Task: Discover beaches for a family vacation between Myrtle Beach, South Carolina, and Myrtle Beach State Park, South Carolina.
Action: Mouse pressed left at (186, 55)
Screenshot: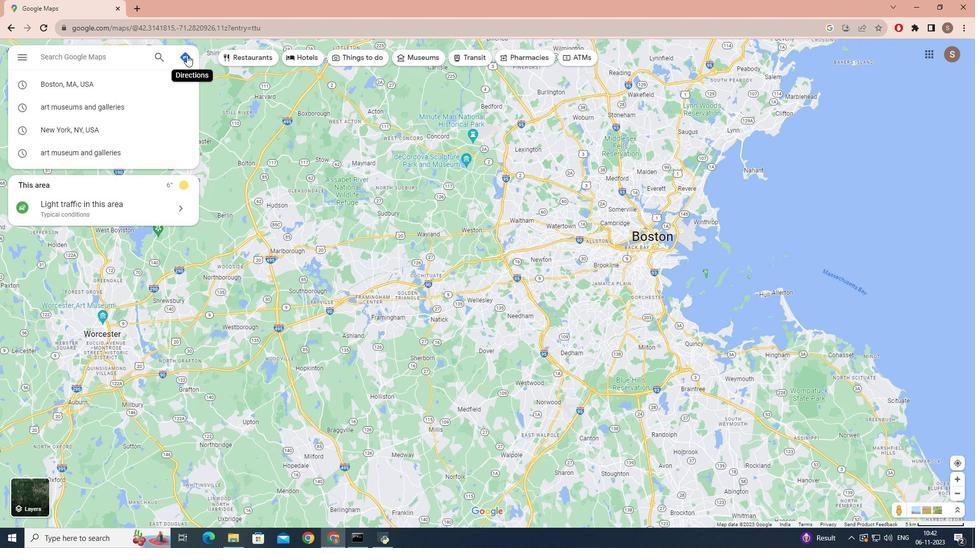
Action: Mouse moved to (120, 87)
Screenshot: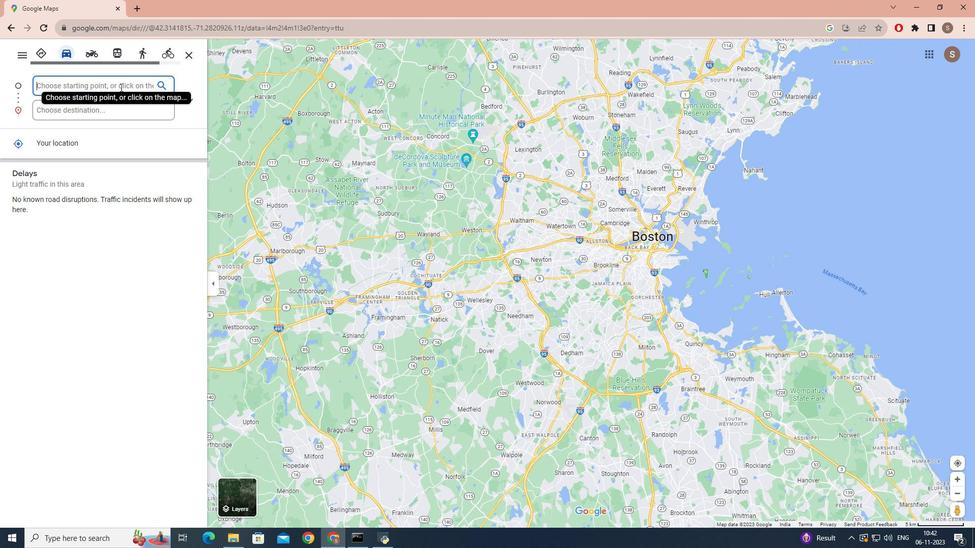 
Action: Key pressed myrtle<Key.space>beach,south<Key.space>carolina
Screenshot: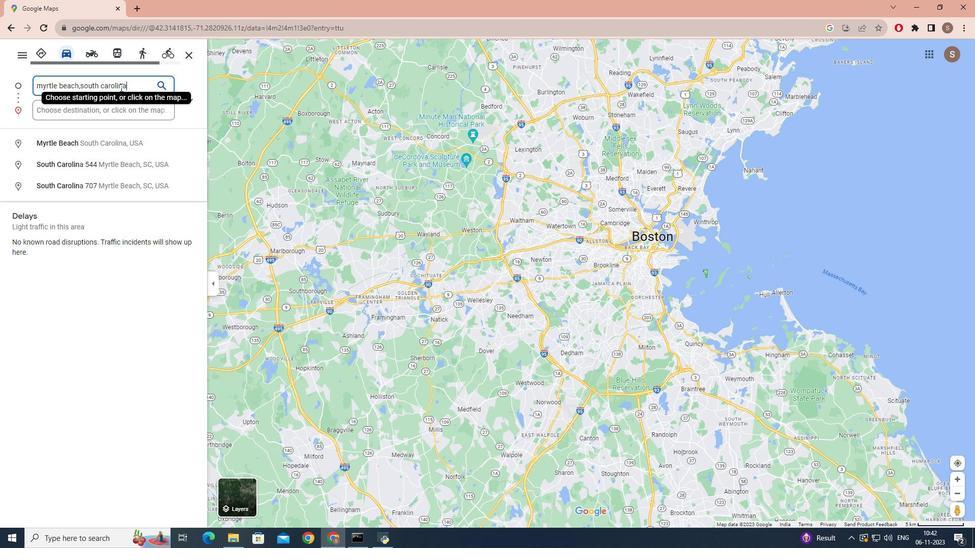 
Action: Mouse moved to (82, 108)
Screenshot: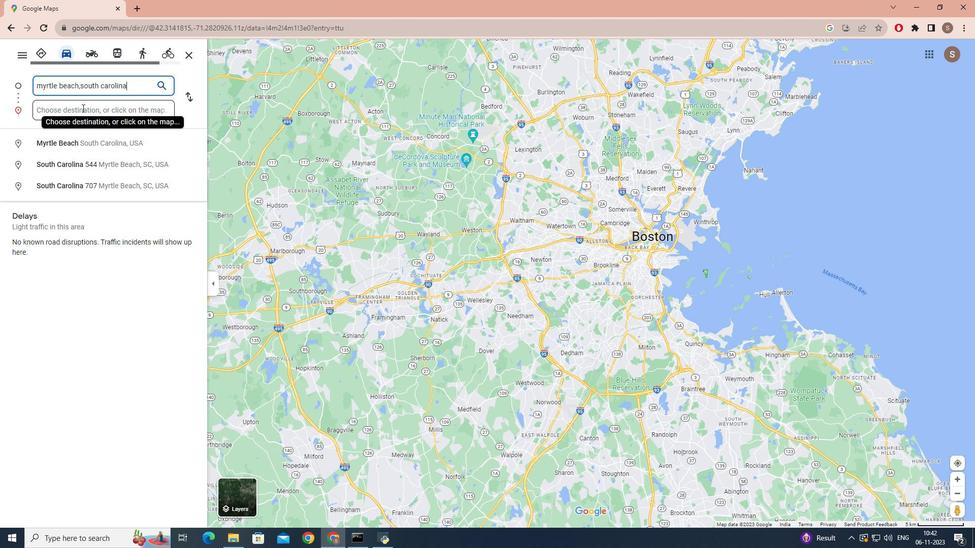 
Action: Mouse pressed left at (82, 108)
Screenshot: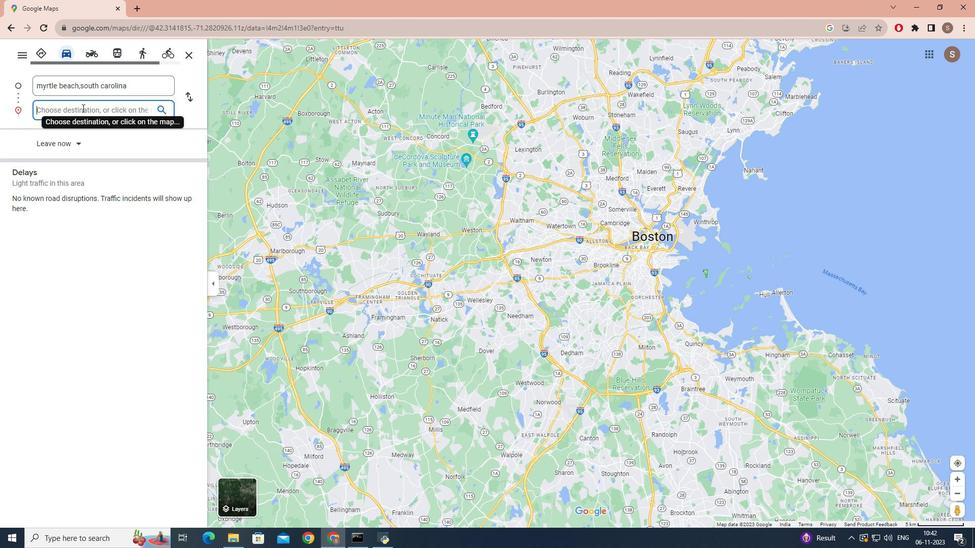 
Action: Key pressed myrtle<Key.space>beach<Key.space>state<Key.space>park,south<Key.space>carolina<Key.enter>
Screenshot: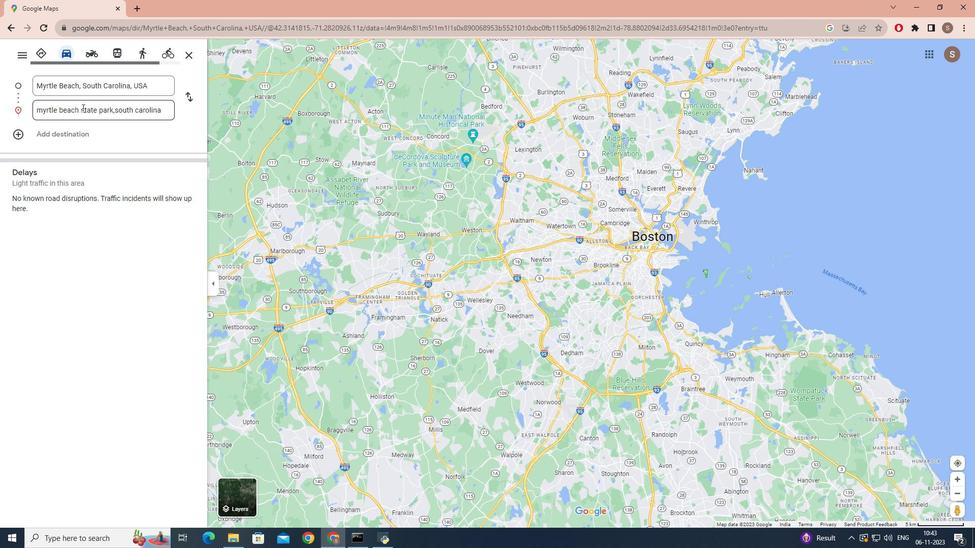 
Action: Mouse moved to (394, 55)
Screenshot: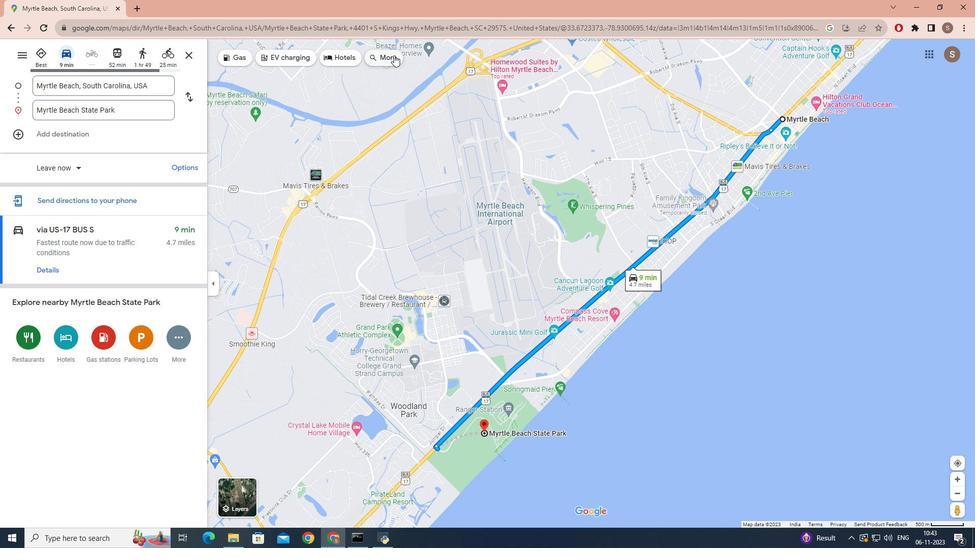 
Action: Mouse pressed left at (394, 55)
Screenshot: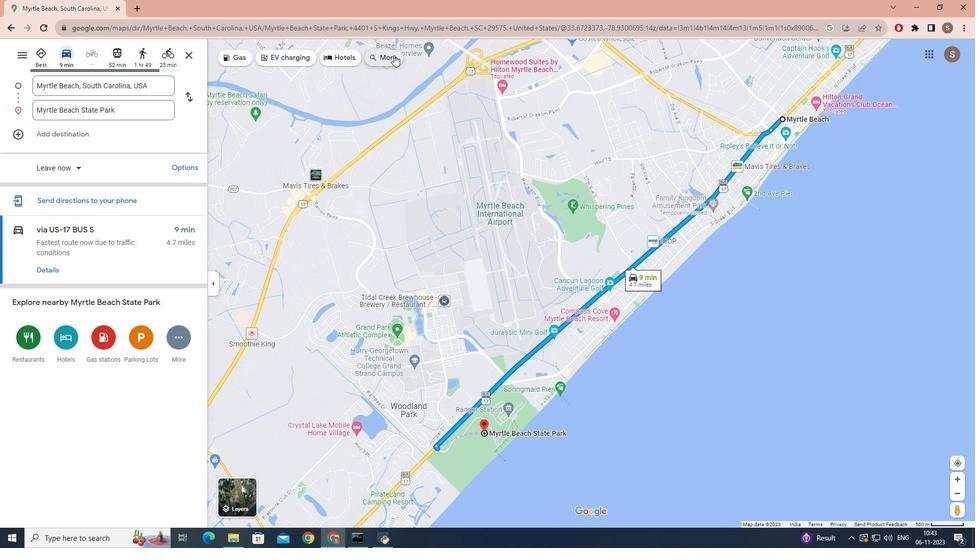 
Action: Mouse moved to (98, 54)
Screenshot: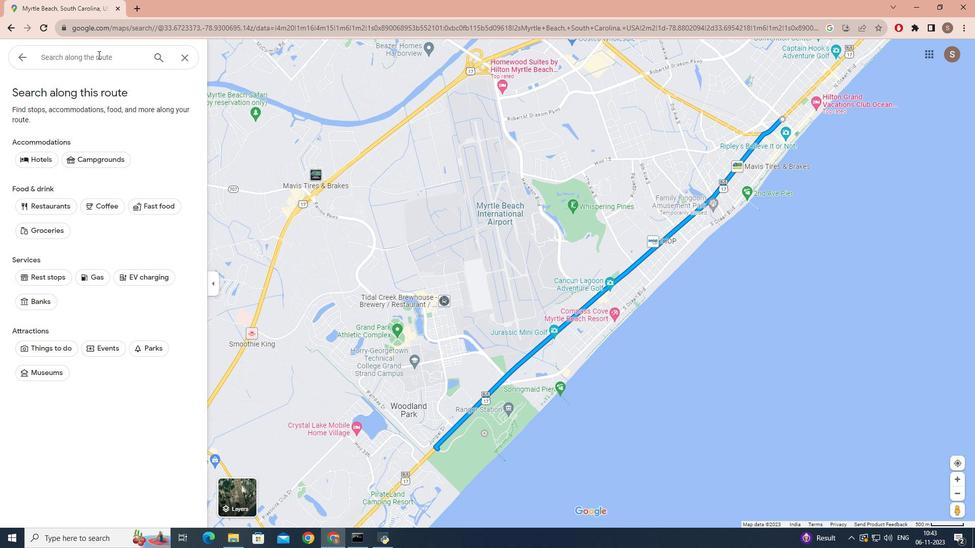 
Action: Mouse pressed left at (98, 54)
Screenshot: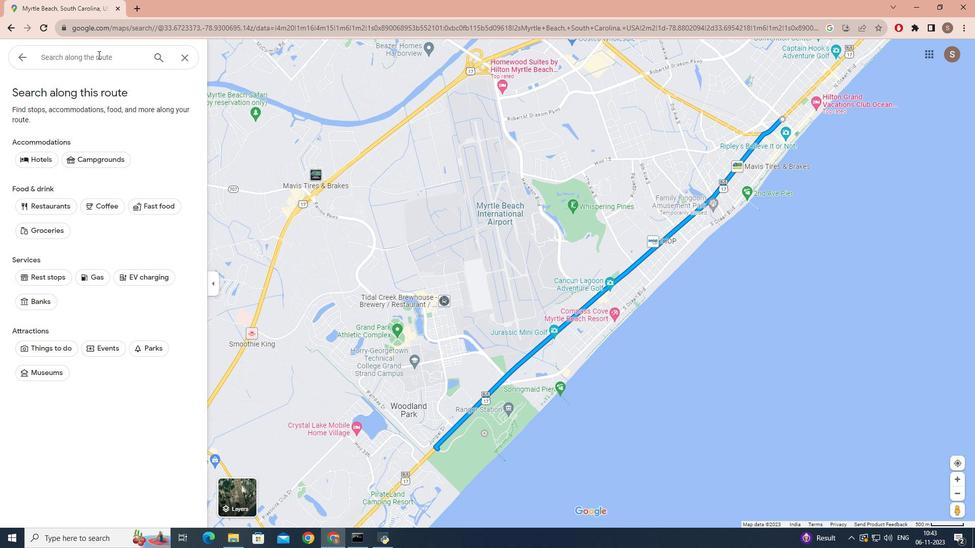 
Action: Key pressed beaches<Key.space>for<Key.space>a<Key.space>family<Key.space>vacation<Key.enter>
Screenshot: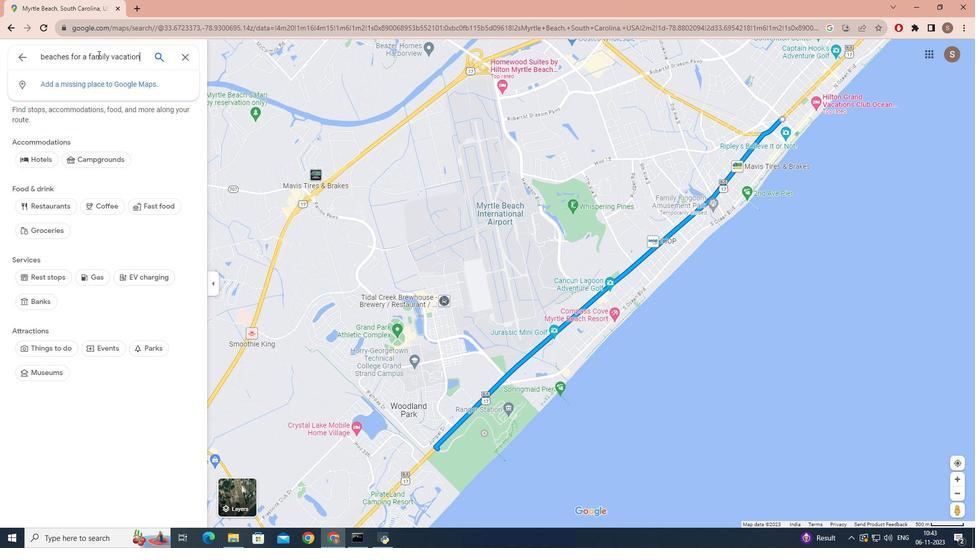 
Action: Mouse moved to (74, 195)
Screenshot: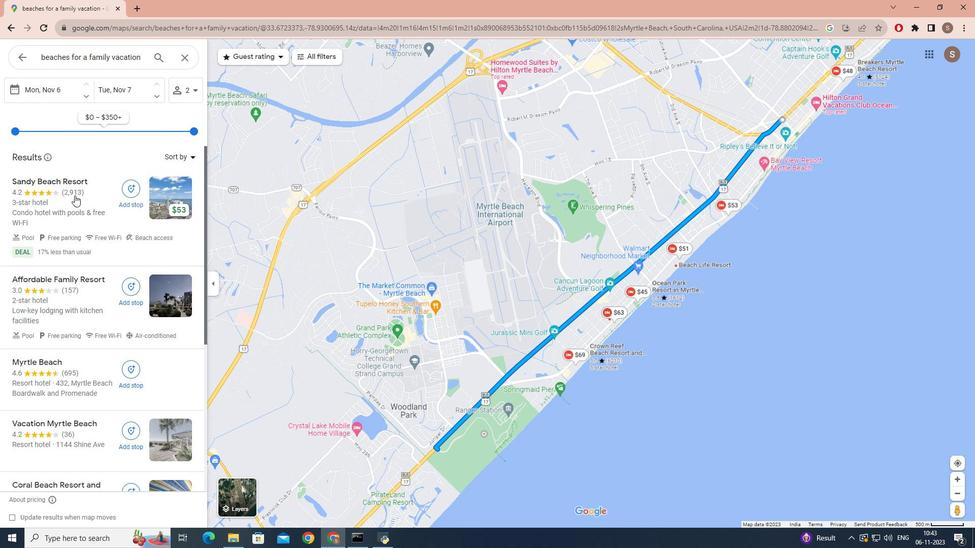 
Action: Mouse scrolled (74, 195) with delta (0, 0)
Screenshot: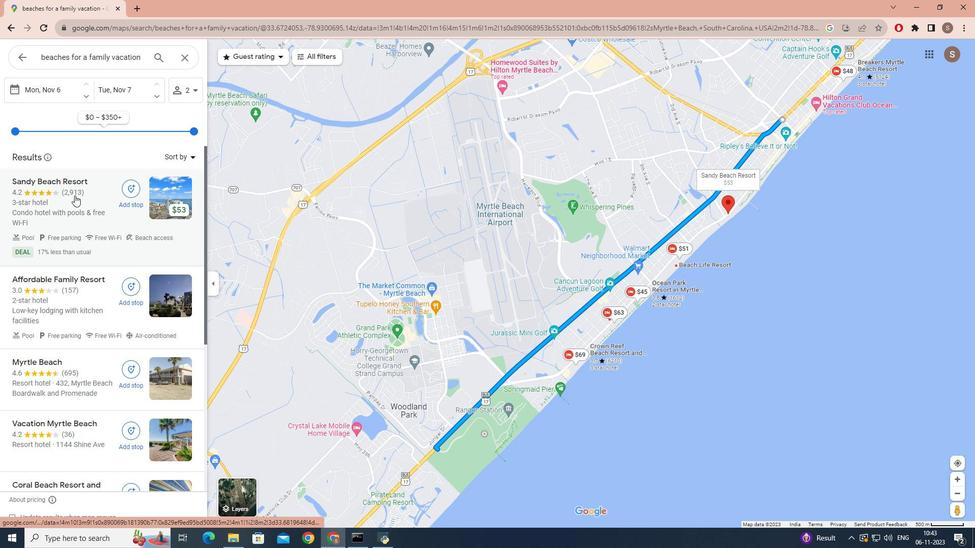 
Action: Mouse scrolled (74, 195) with delta (0, 0)
Screenshot: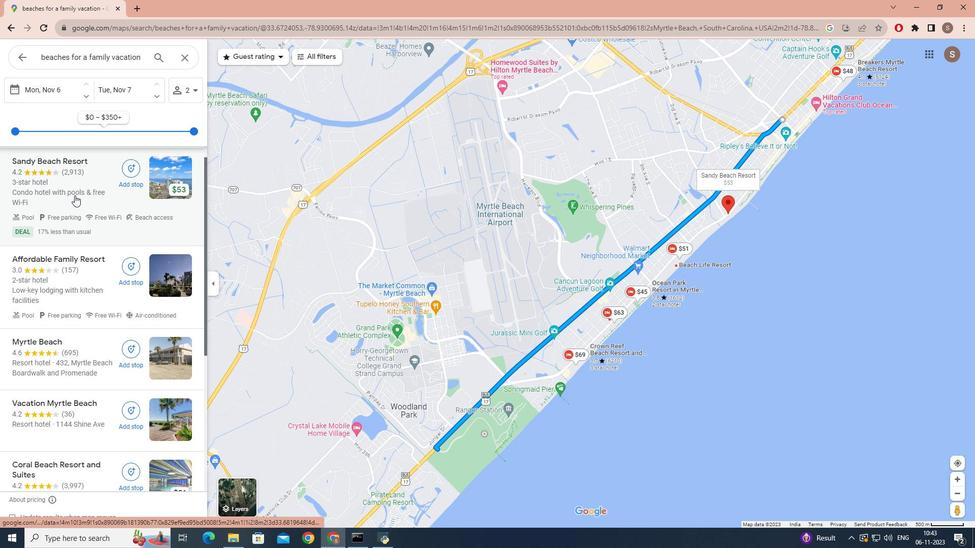 
Action: Mouse scrolled (74, 195) with delta (0, 0)
Screenshot: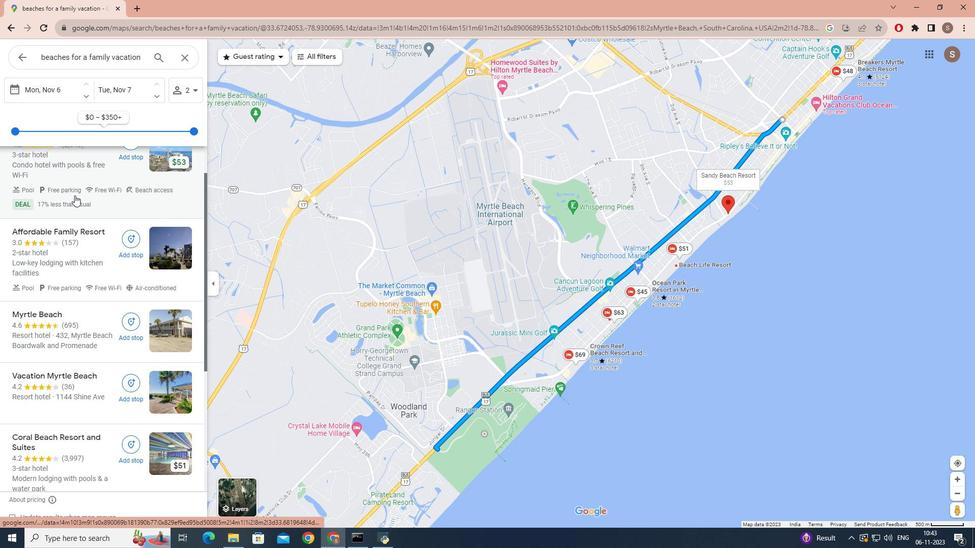 
Action: Mouse scrolled (74, 195) with delta (0, 0)
Screenshot: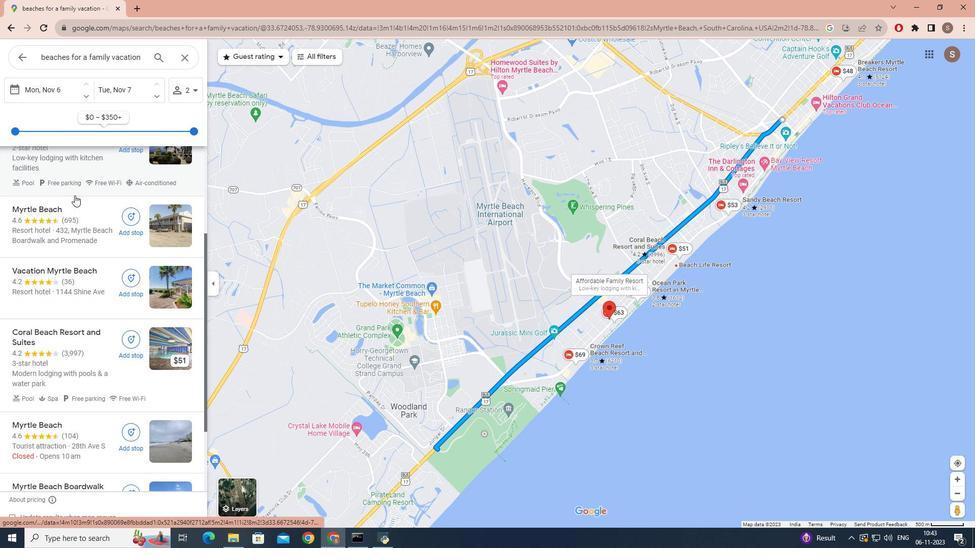 
Action: Mouse scrolled (74, 195) with delta (0, 0)
Screenshot: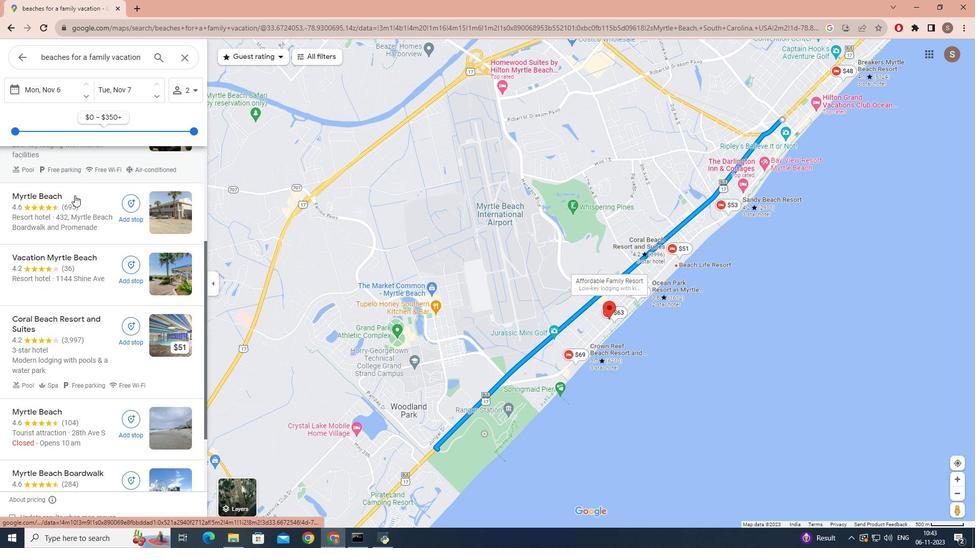 
Action: Mouse scrolled (74, 195) with delta (0, 0)
Screenshot: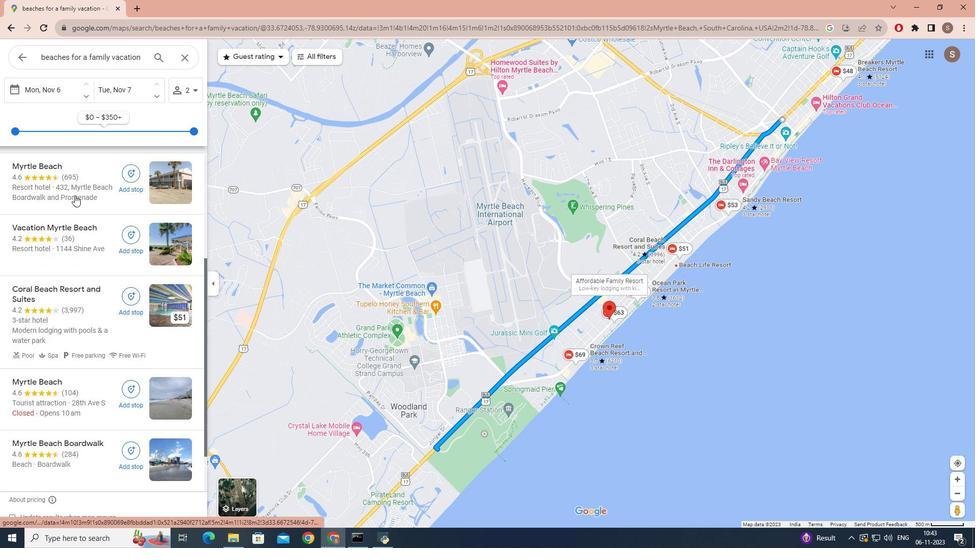 
Action: Mouse scrolled (74, 195) with delta (0, 0)
Screenshot: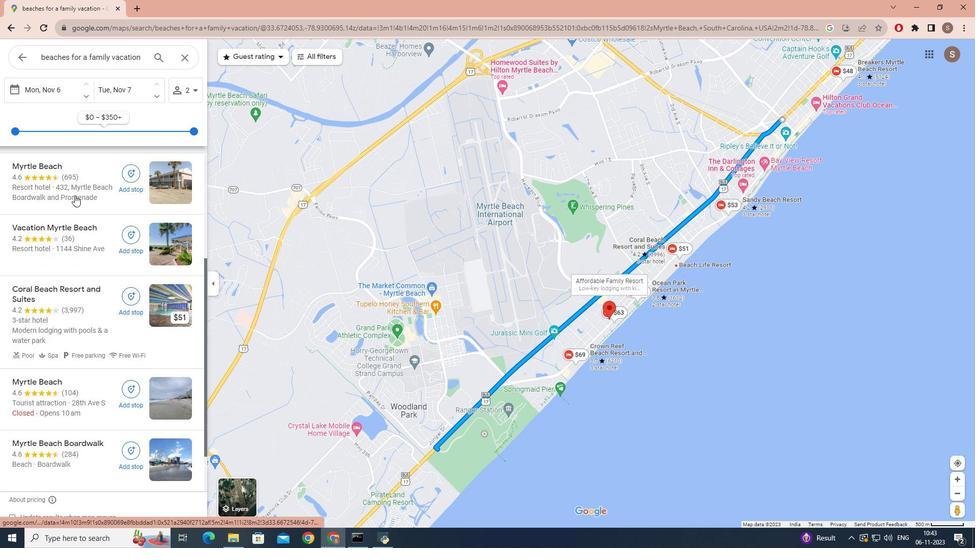 
Action: Mouse scrolled (74, 195) with delta (0, 0)
Screenshot: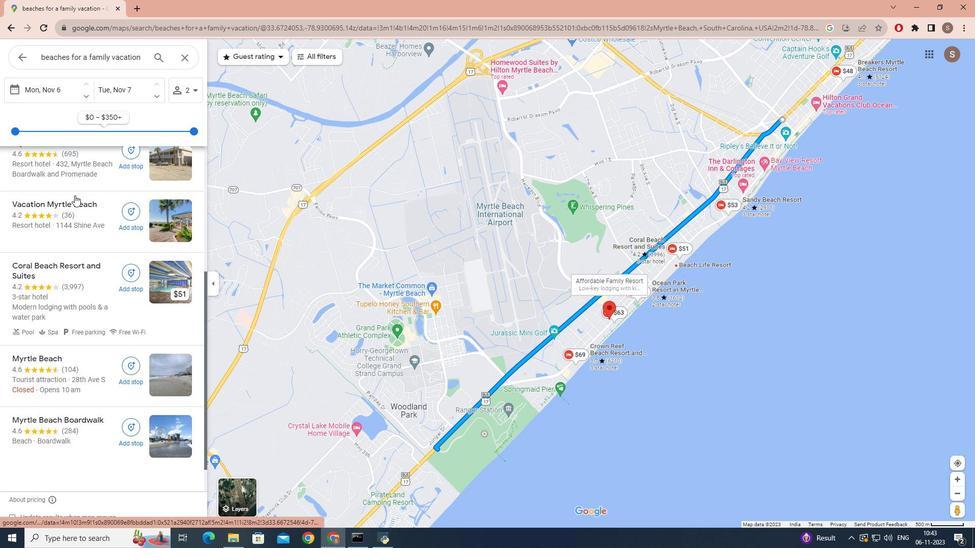 
Action: Mouse scrolled (74, 195) with delta (0, 0)
Screenshot: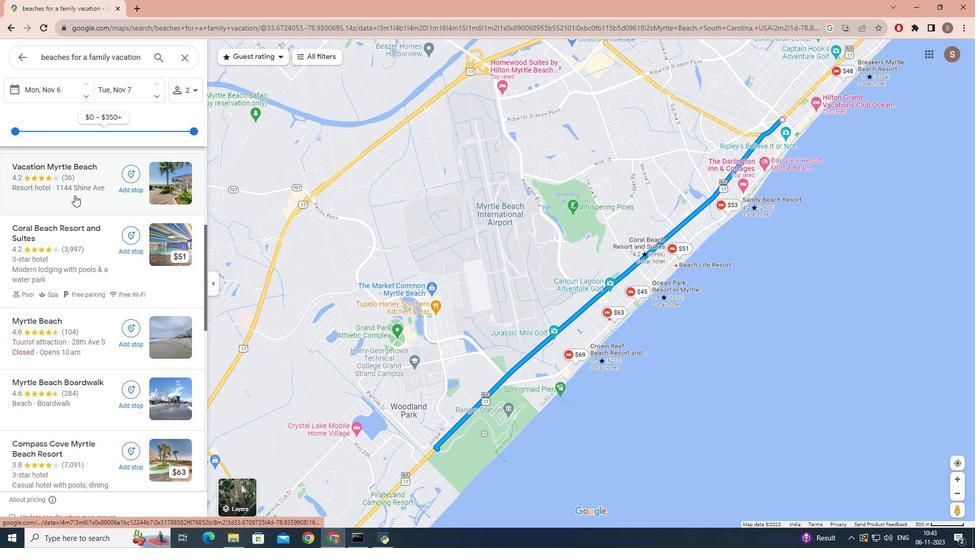
Action: Mouse scrolled (74, 195) with delta (0, 0)
Screenshot: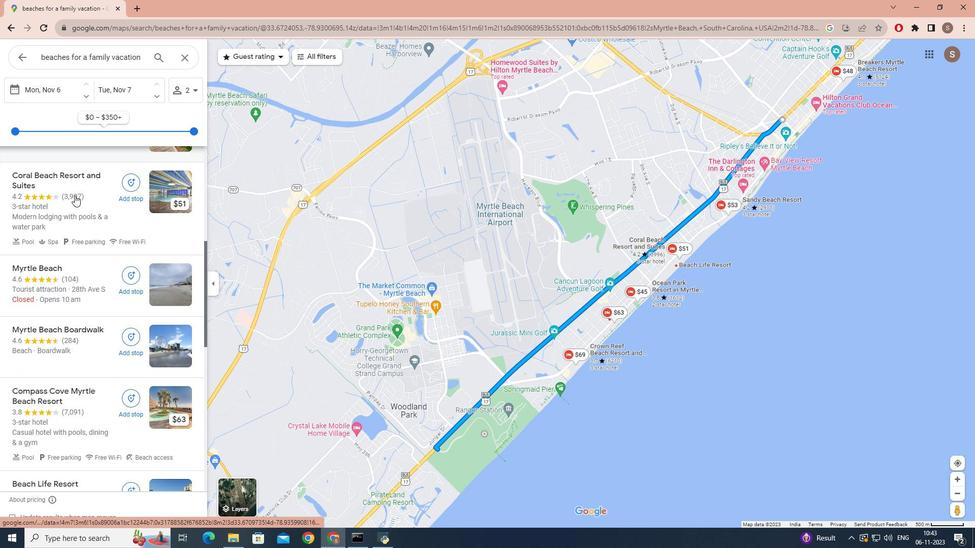
